 Task: Set the Polarization (Voltage) for Satellite equipment control to Unspecified (0V).
Action: Mouse moved to (129, 18)
Screenshot: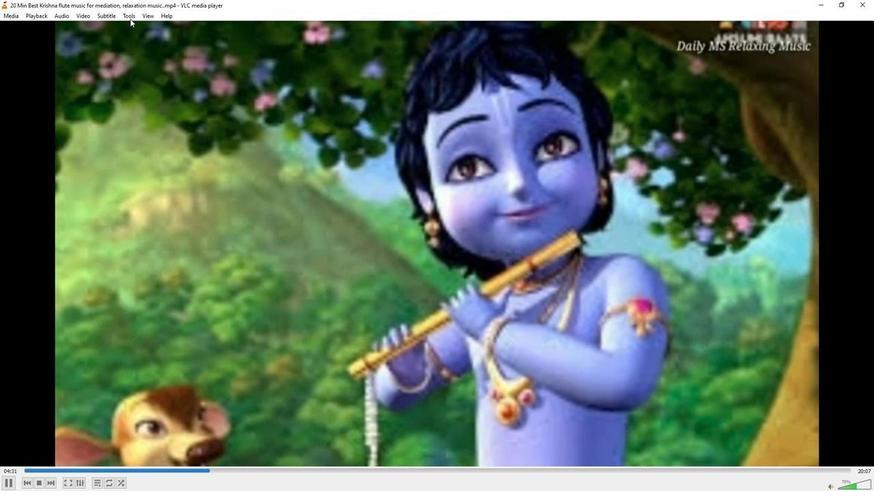 
Action: Mouse pressed left at (129, 18)
Screenshot: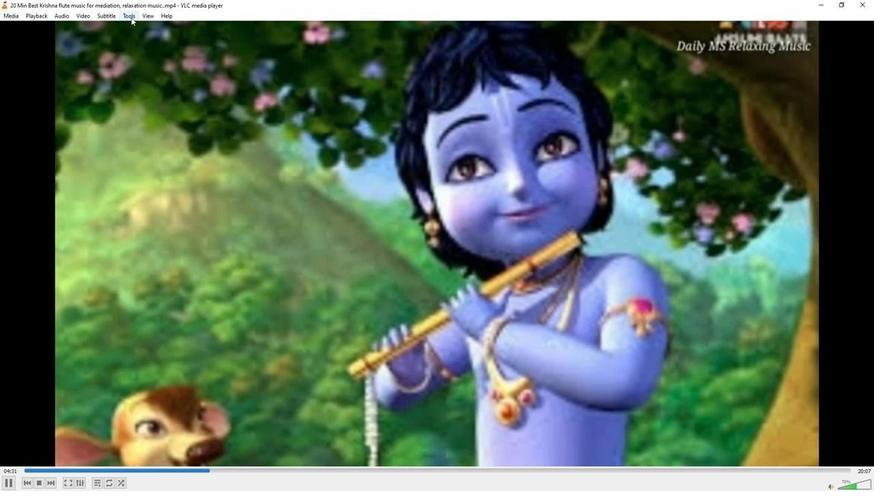 
Action: Mouse moved to (146, 123)
Screenshot: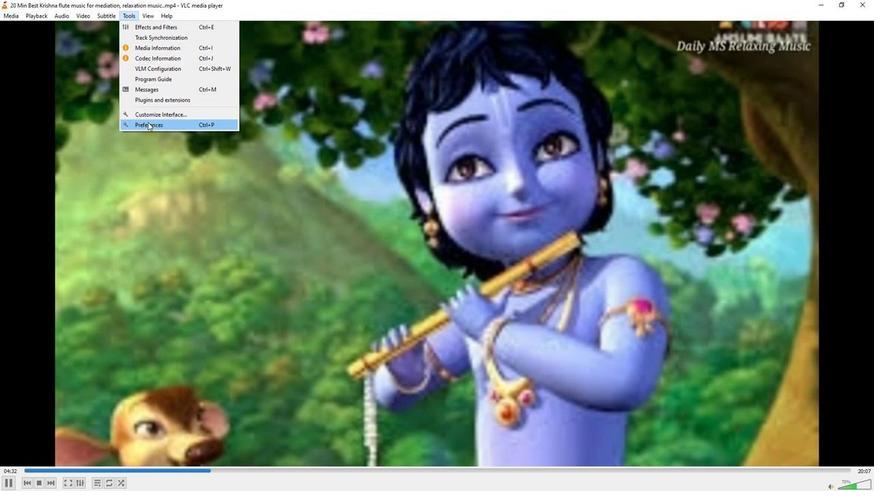 
Action: Mouse pressed left at (146, 123)
Screenshot: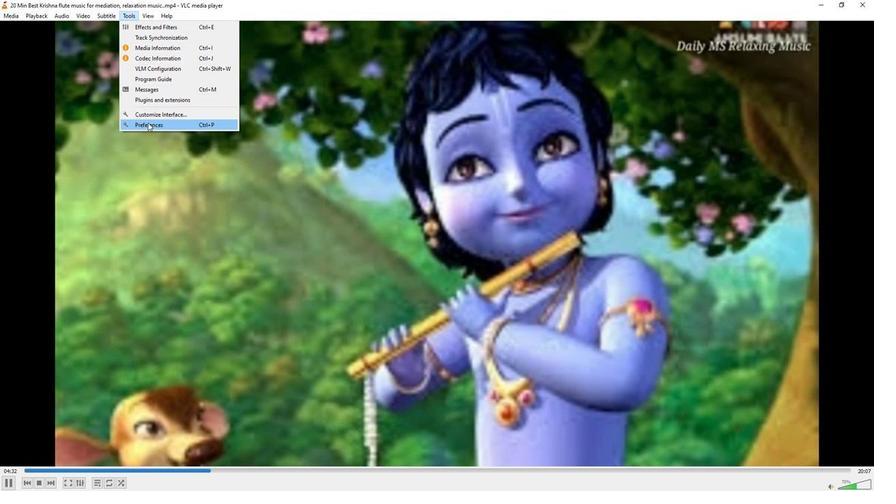 
Action: Mouse moved to (287, 400)
Screenshot: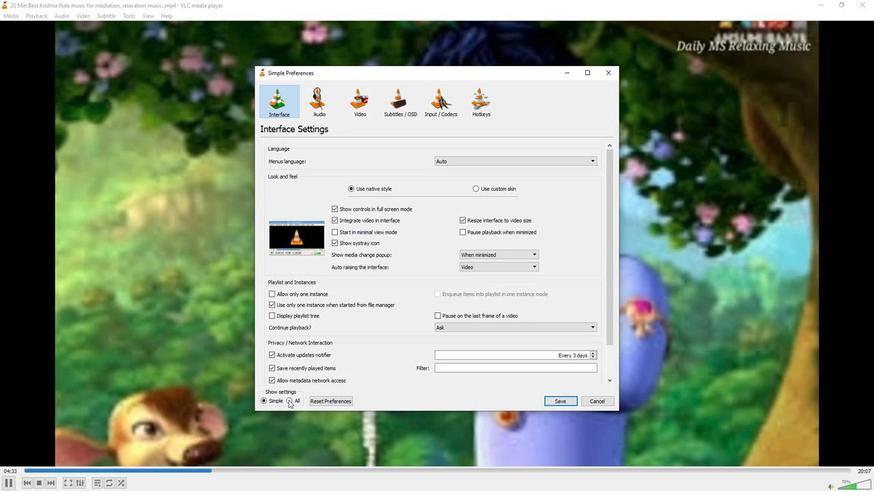 
Action: Mouse pressed left at (287, 400)
Screenshot: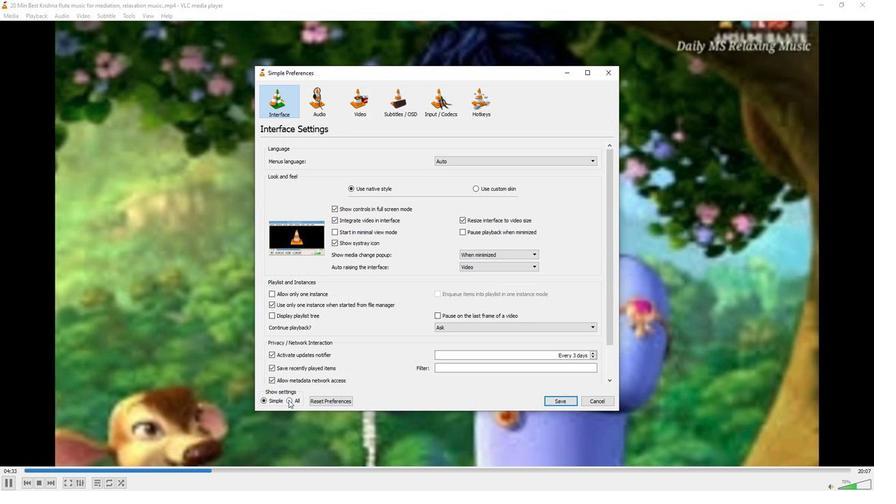 
Action: Mouse moved to (274, 245)
Screenshot: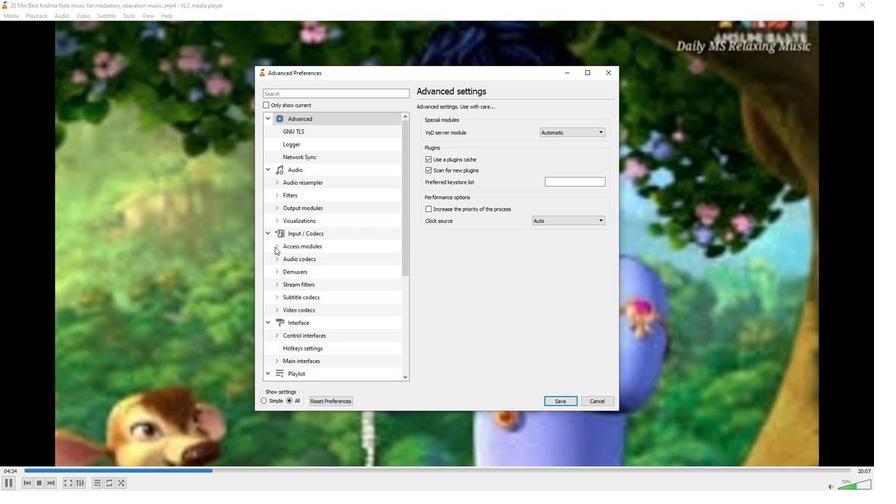 
Action: Mouse pressed left at (274, 245)
Screenshot: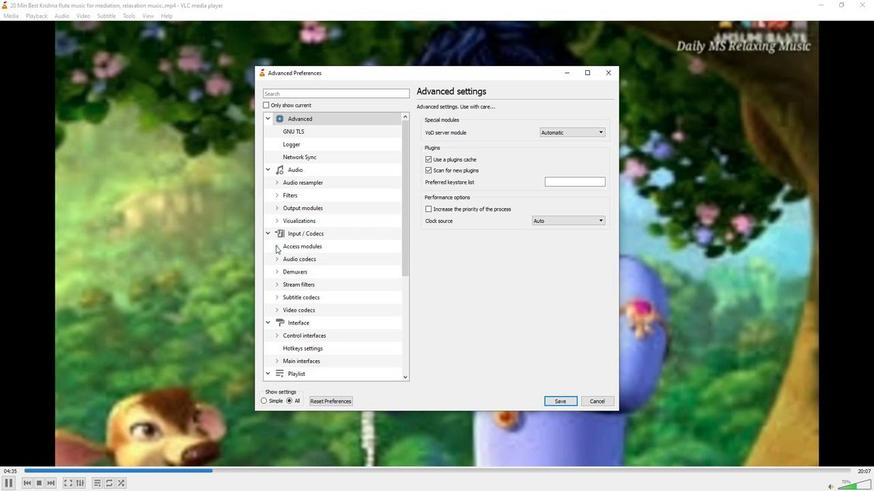 
Action: Mouse moved to (297, 318)
Screenshot: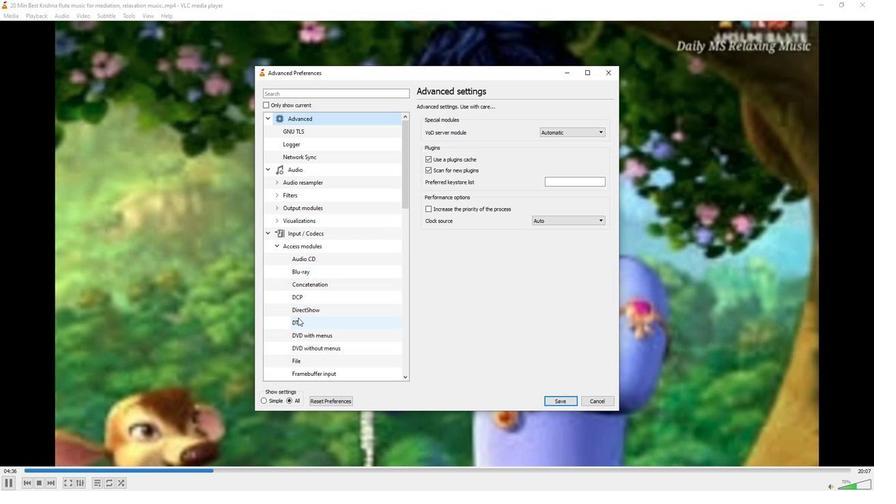 
Action: Mouse pressed left at (297, 318)
Screenshot: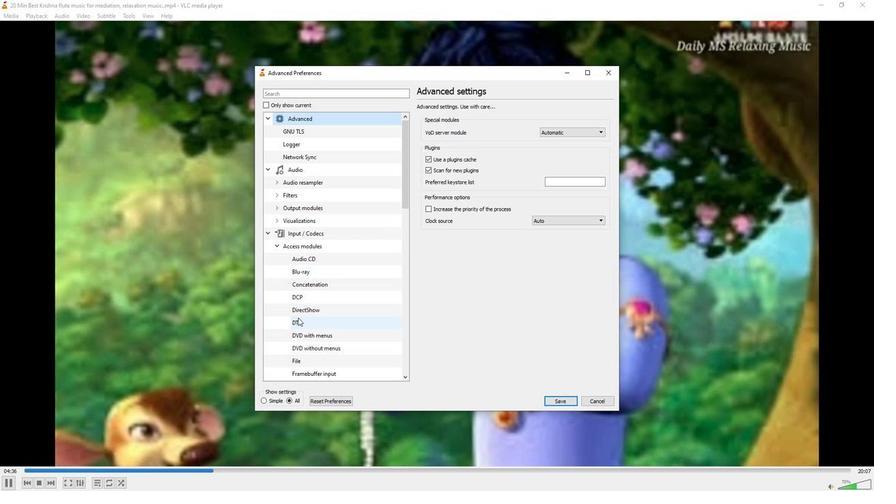 
Action: Mouse moved to (483, 334)
Screenshot: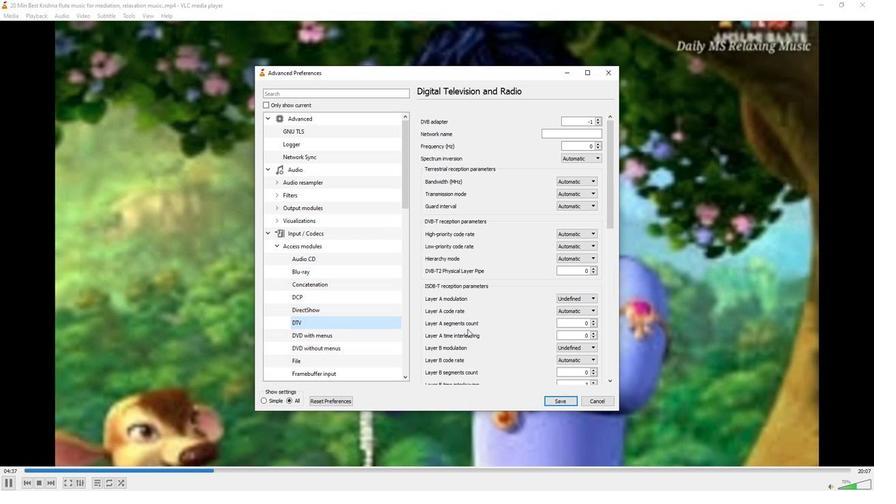 
Action: Mouse scrolled (483, 334) with delta (0, 0)
Screenshot: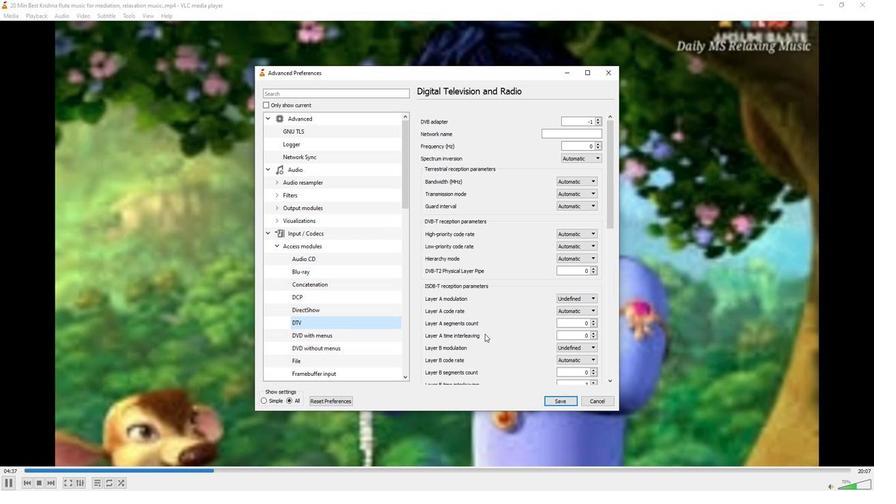 
Action: Mouse scrolled (483, 334) with delta (0, 0)
Screenshot: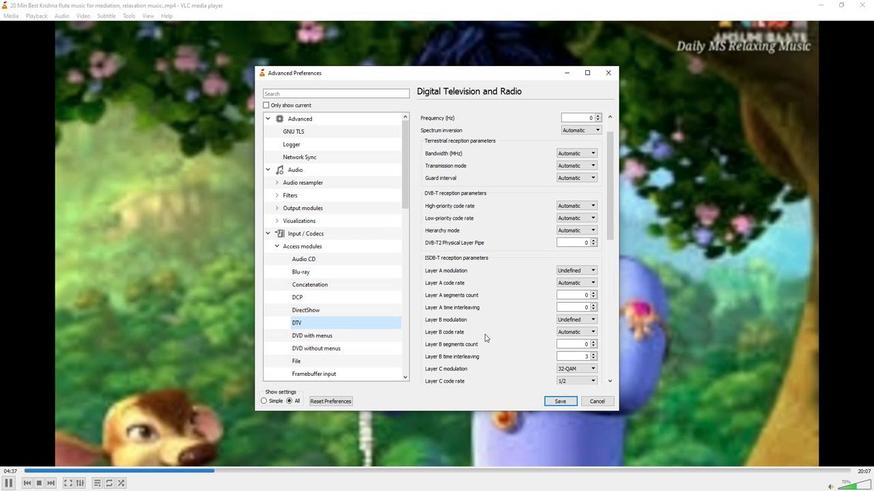 
Action: Mouse scrolled (483, 334) with delta (0, 0)
Screenshot: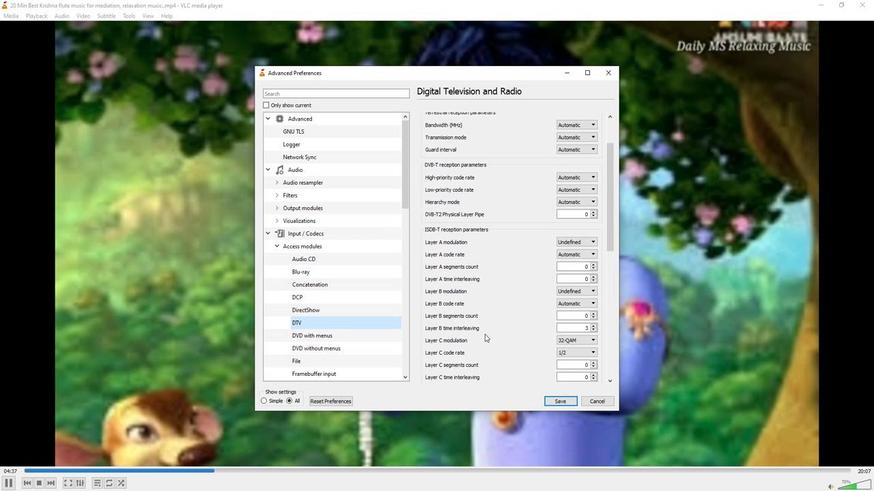 
Action: Mouse scrolled (483, 334) with delta (0, 0)
Screenshot: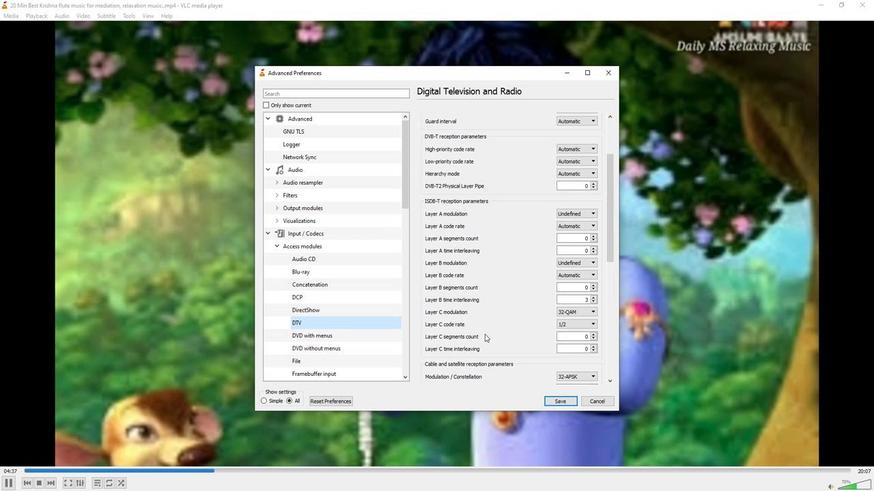 
Action: Mouse scrolled (483, 334) with delta (0, 0)
Screenshot: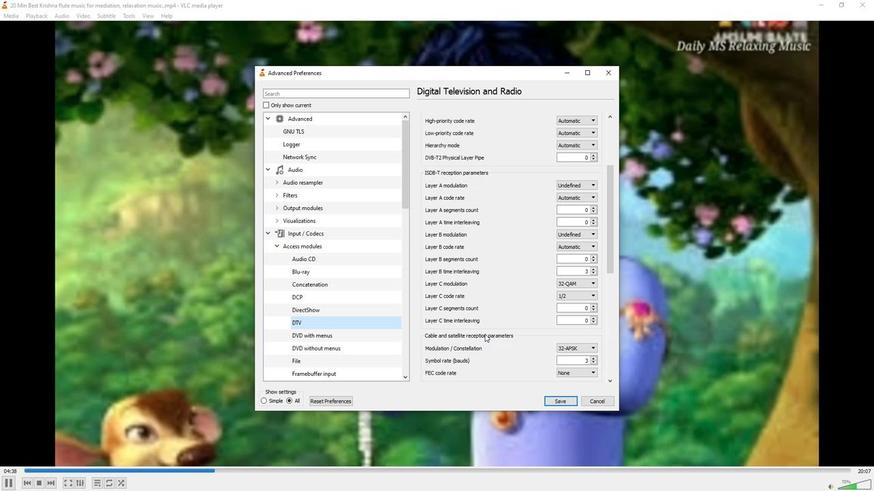 
Action: Mouse scrolled (483, 334) with delta (0, 0)
Screenshot: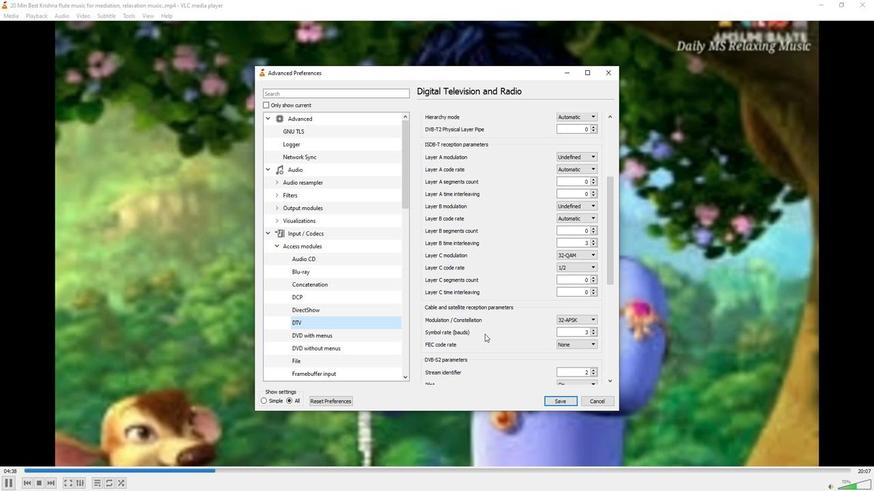 
Action: Mouse scrolled (483, 334) with delta (0, 0)
Screenshot: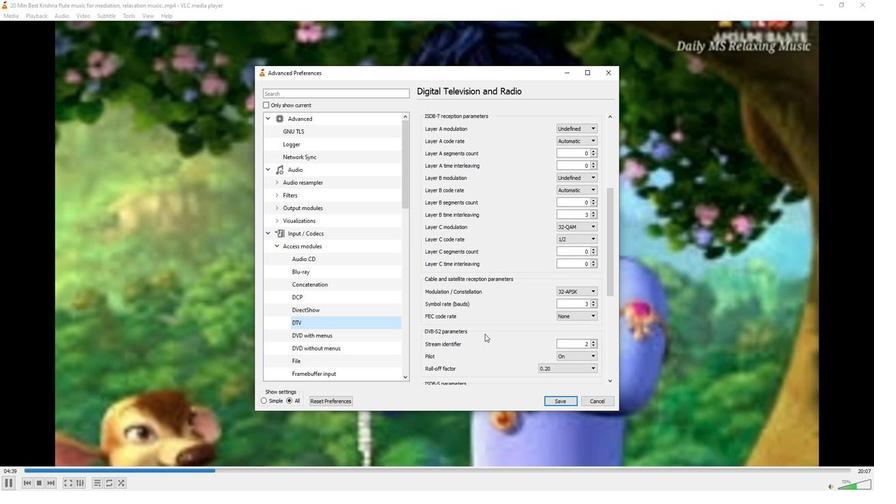 
Action: Mouse scrolled (483, 334) with delta (0, 0)
Screenshot: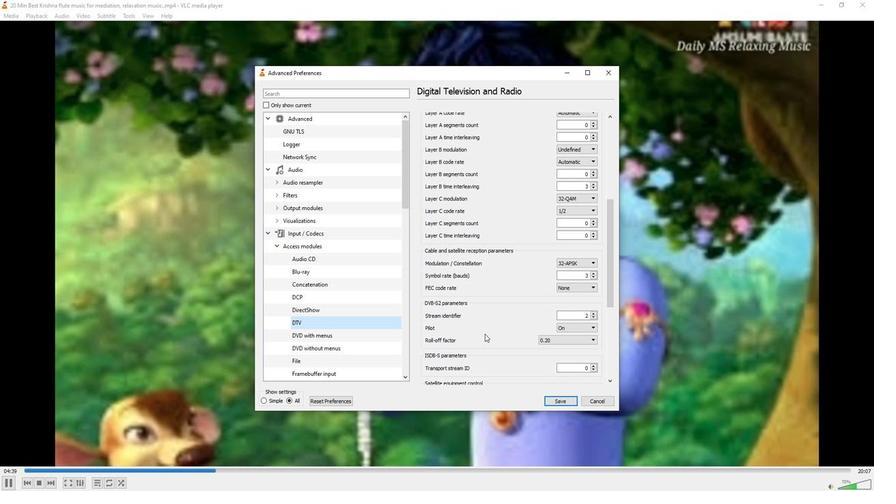 
Action: Mouse scrolled (483, 334) with delta (0, 0)
Screenshot: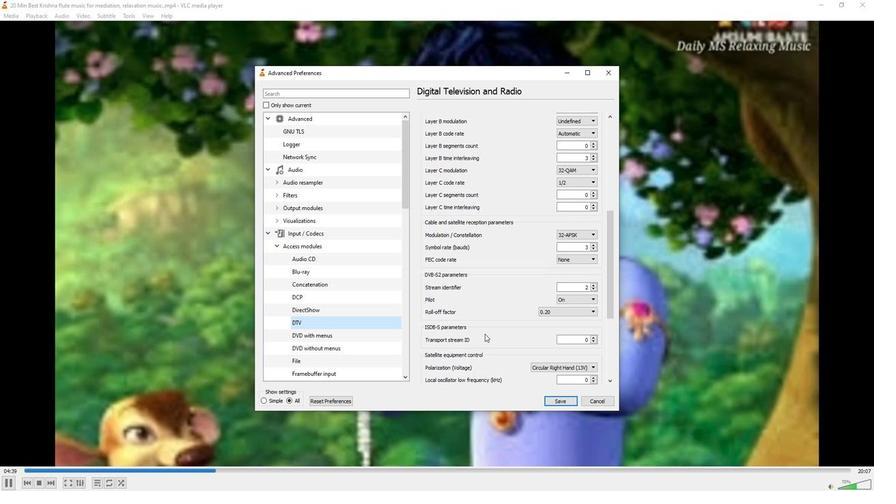 
Action: Mouse scrolled (483, 334) with delta (0, 0)
Screenshot: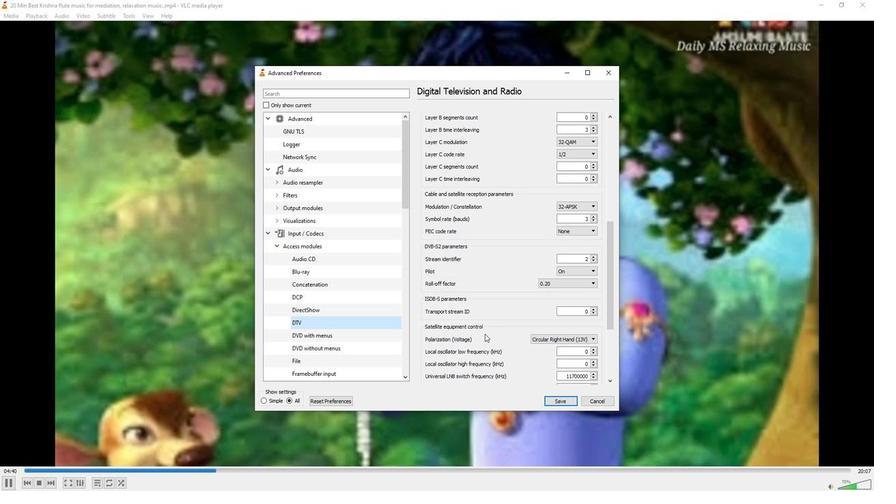 
Action: Mouse moved to (554, 307)
Screenshot: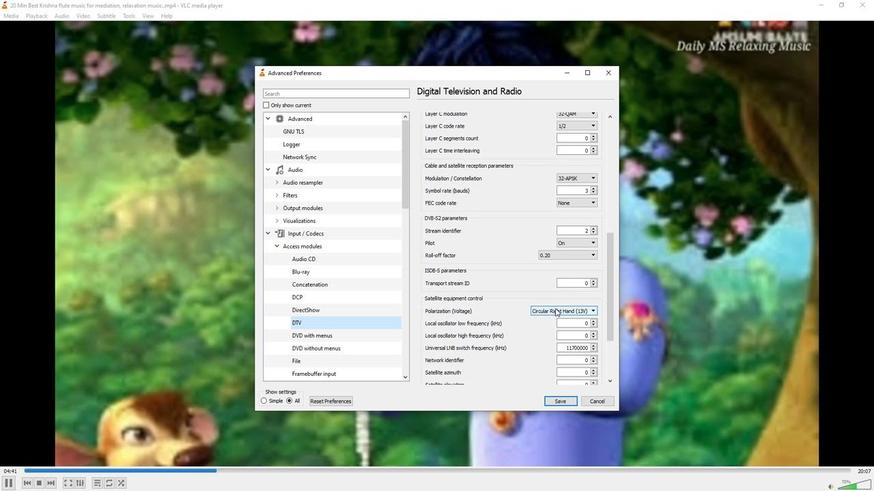 
Action: Mouse pressed left at (554, 307)
Screenshot: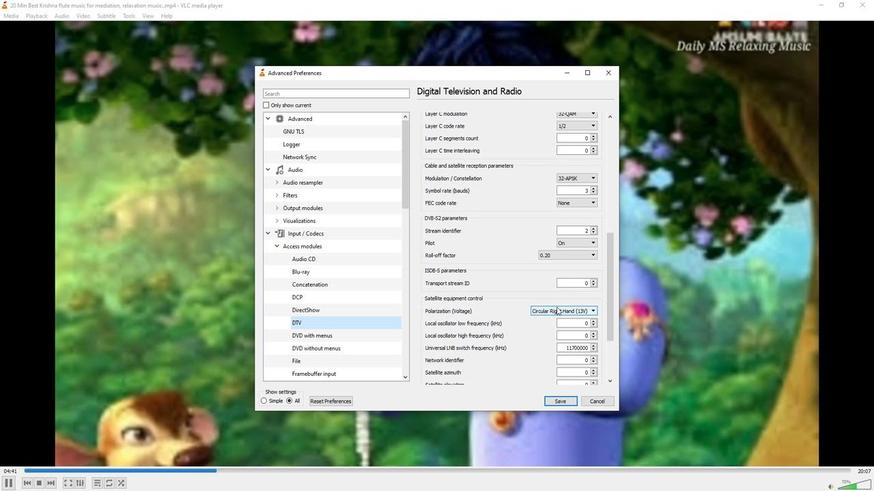
Action: Mouse moved to (552, 320)
Screenshot: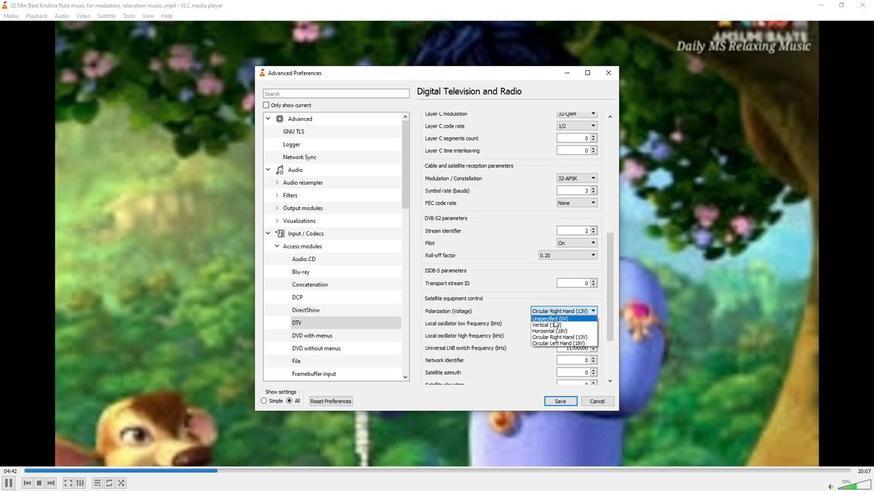
Action: Mouse pressed left at (552, 320)
Screenshot: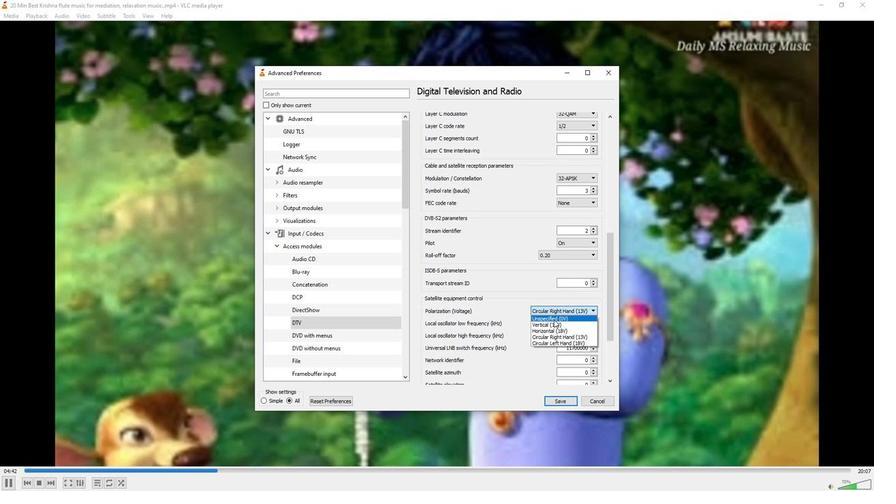 
Action: Mouse moved to (542, 318)
Screenshot: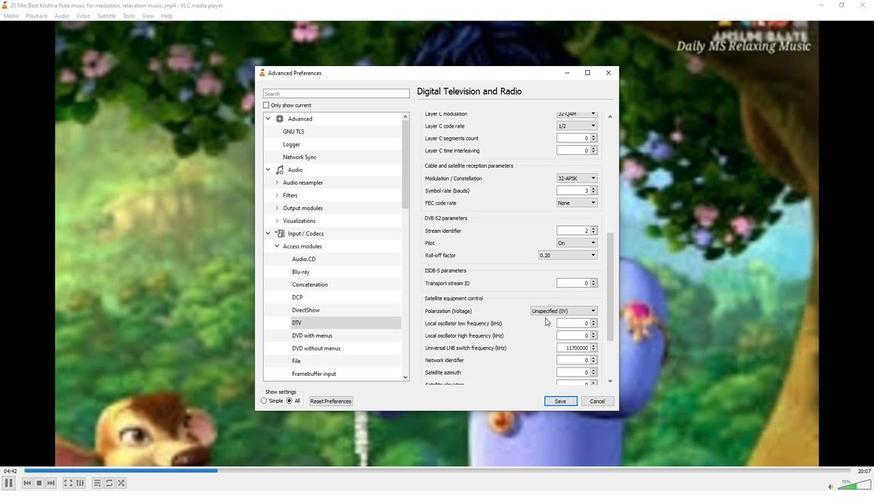 
